 Task: Add your Gmail account to Microsoft Outlook.
Action: Mouse moved to (11, 35)
Screenshot: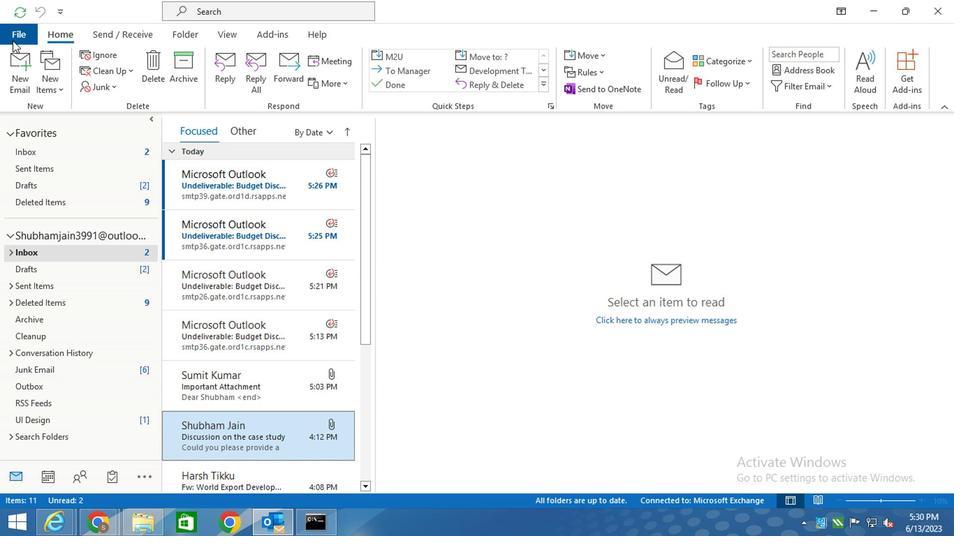 
Action: Mouse pressed left at (11, 35)
Screenshot: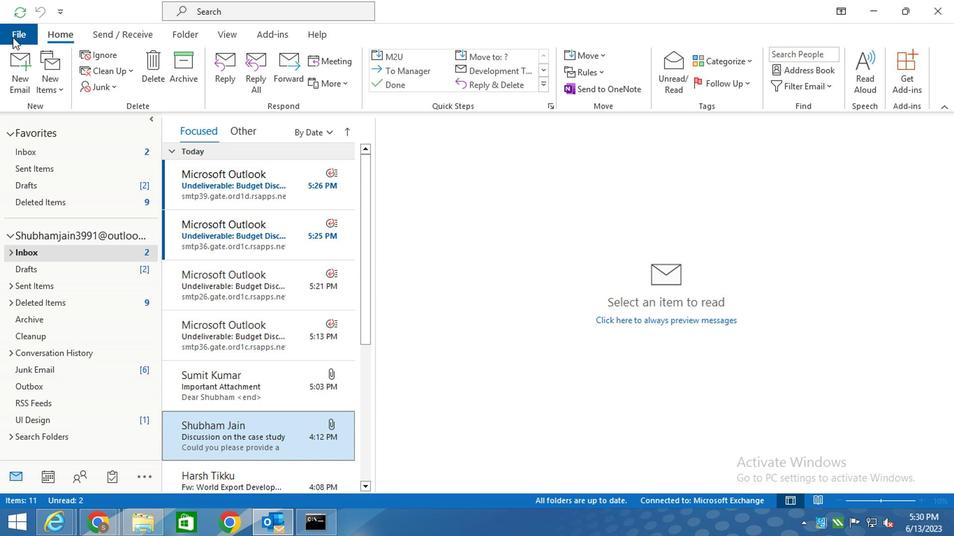 
Action: Mouse moved to (172, 124)
Screenshot: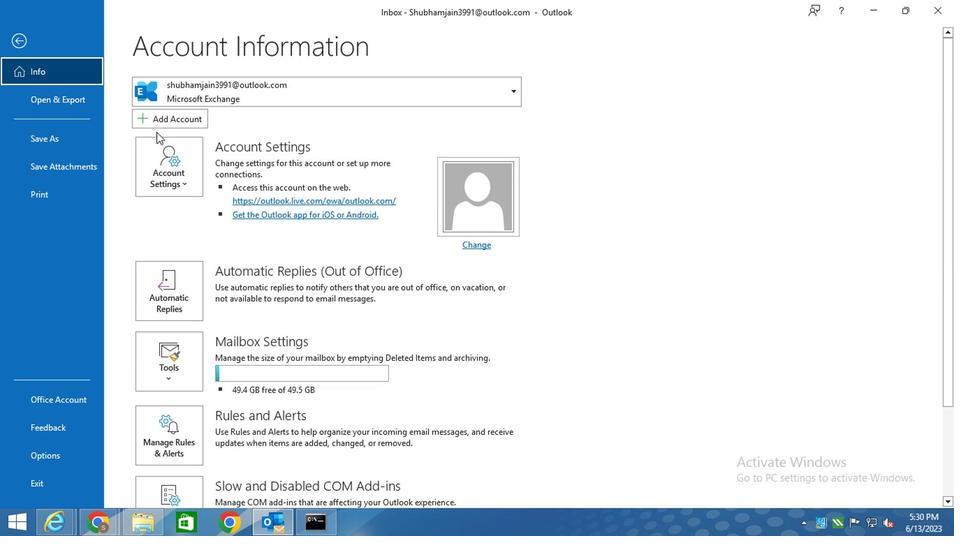 
Action: Mouse pressed left at (172, 124)
Screenshot: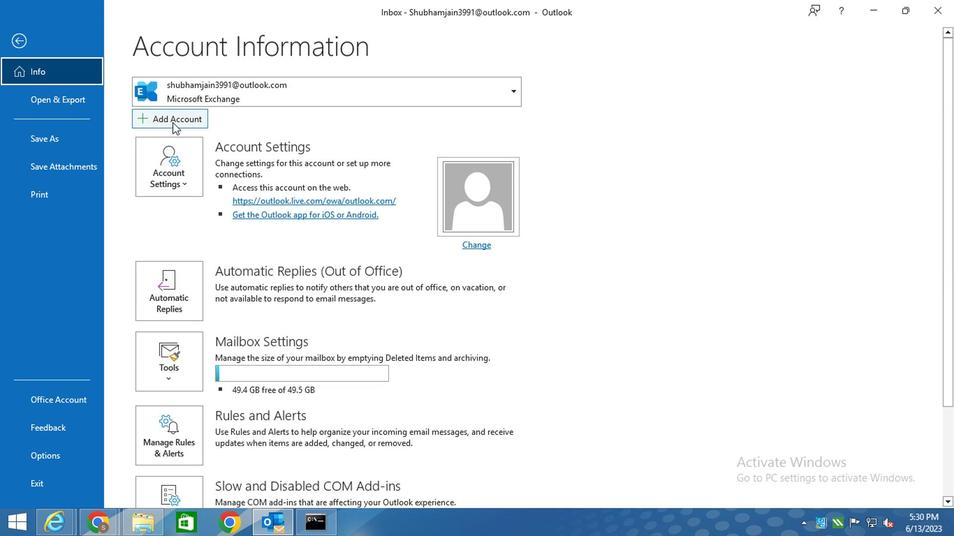 
Action: Mouse moved to (246, 212)
Screenshot: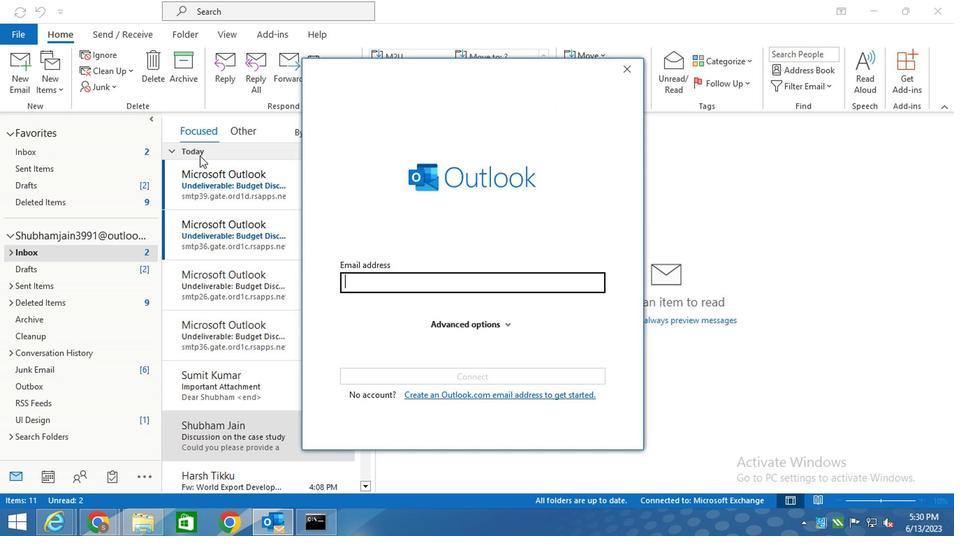 
Action: Key pressed mishraaakash840<Key.shift>@GMAIL.COM
Screenshot: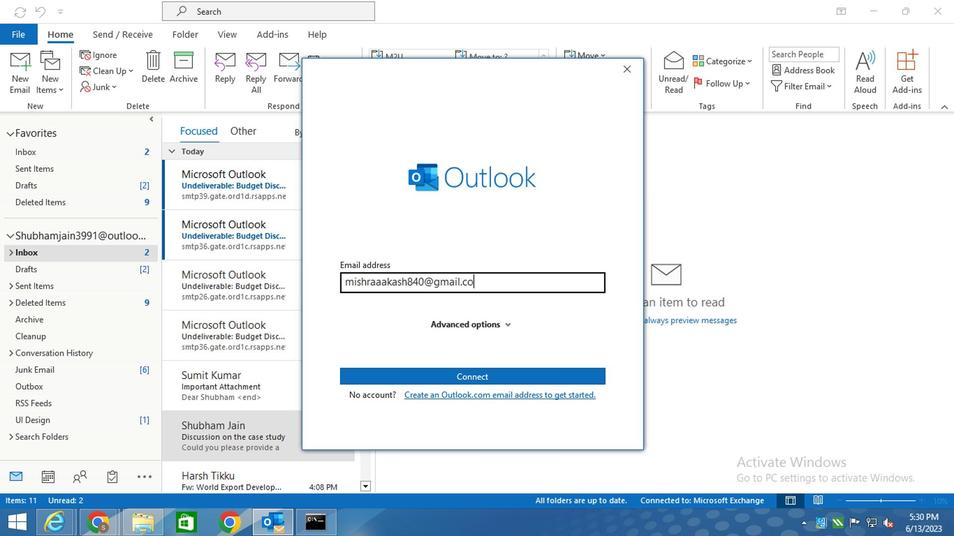 
Action: Mouse moved to (442, 326)
Screenshot: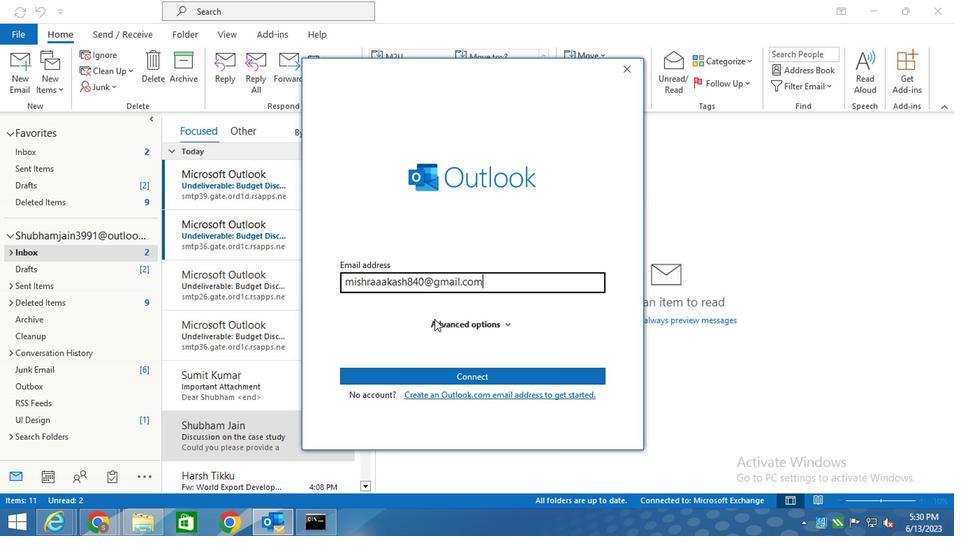 
Action: Mouse pressed left at (442, 326)
Screenshot: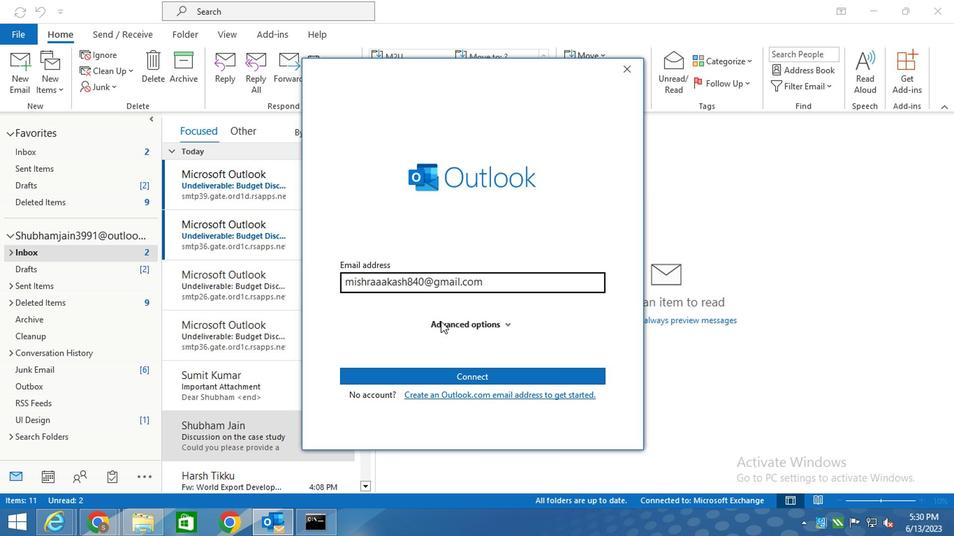
Action: Mouse moved to (411, 345)
Screenshot: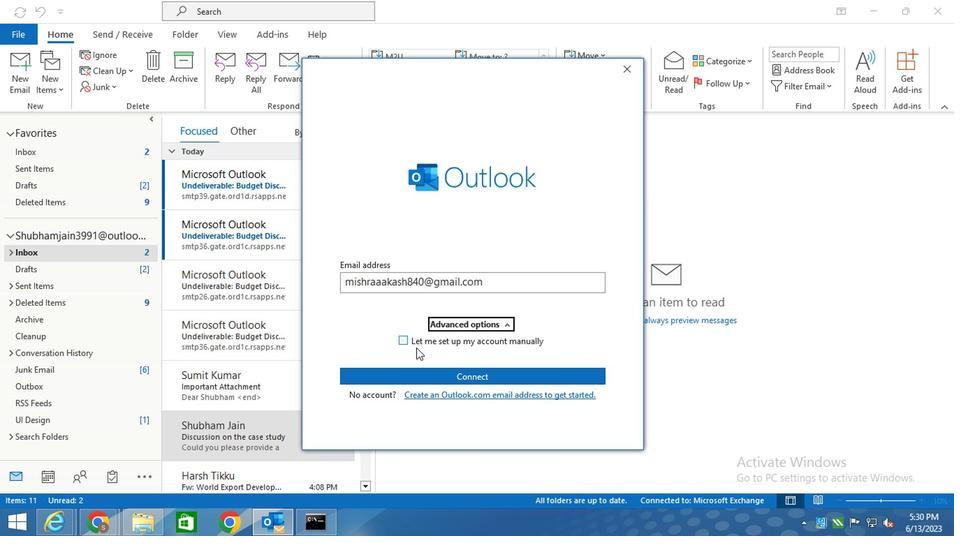 
Action: Mouse pressed left at (411, 345)
Screenshot: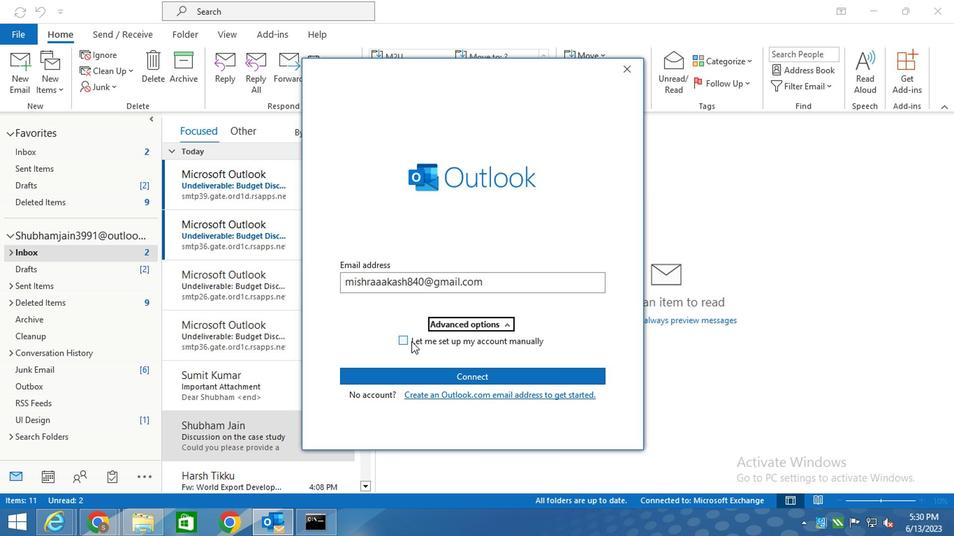 
Action: Mouse moved to (439, 375)
Screenshot: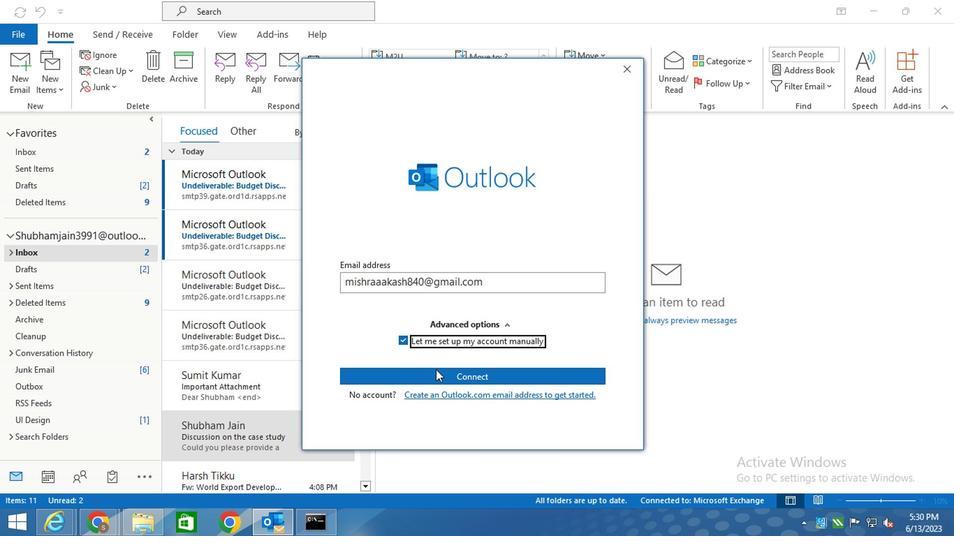 
Action: Mouse pressed left at (439, 375)
Screenshot: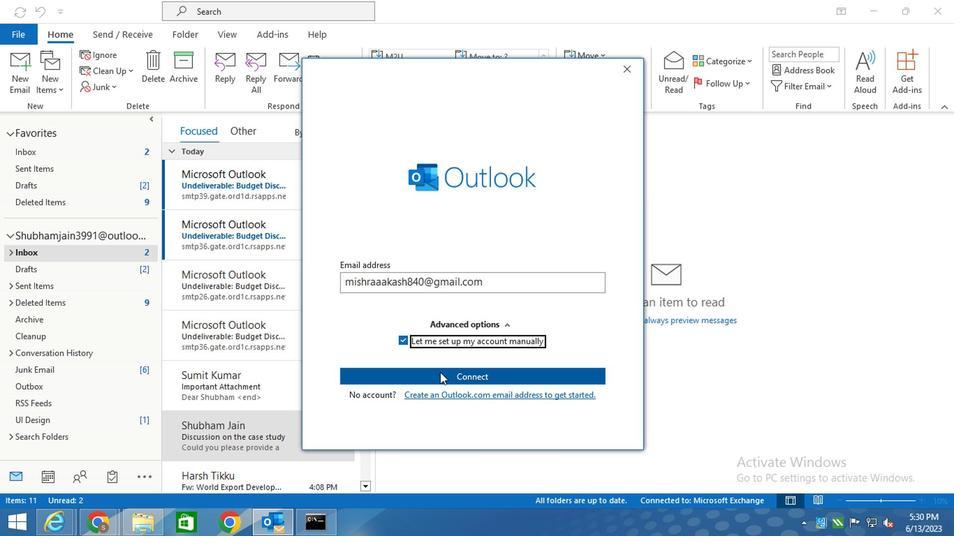 
Action: Mouse moved to (588, 183)
Screenshot: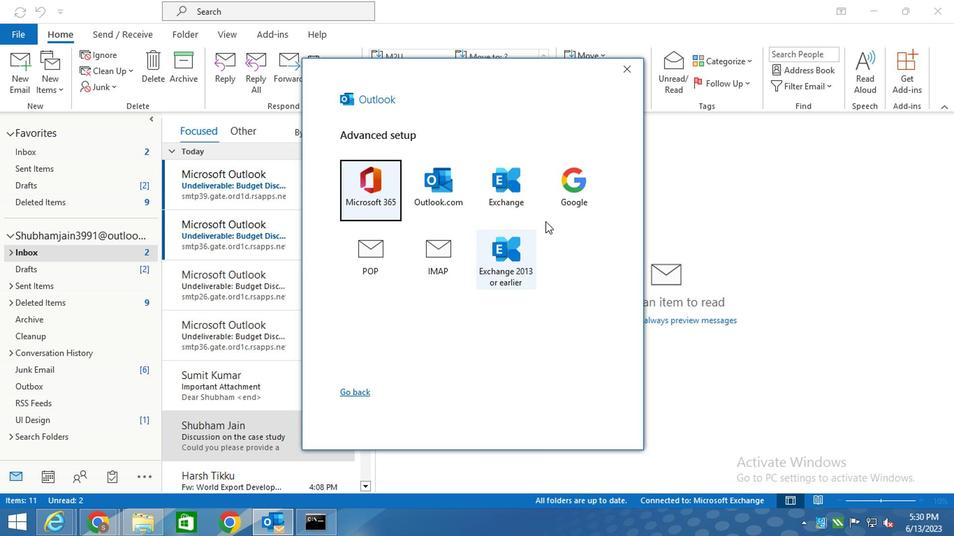
Action: Mouse pressed left at (588, 183)
Screenshot: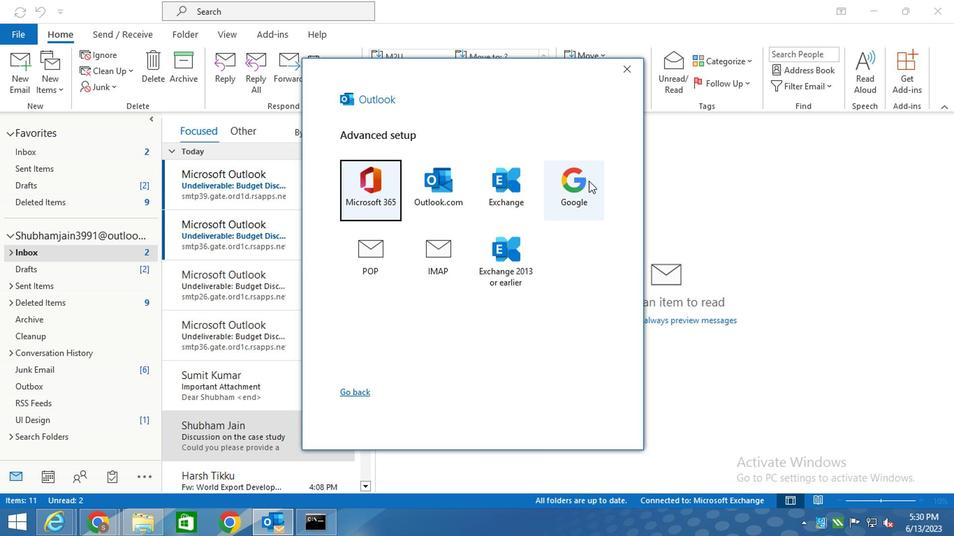 
Action: Mouse moved to (522, 284)
Screenshot: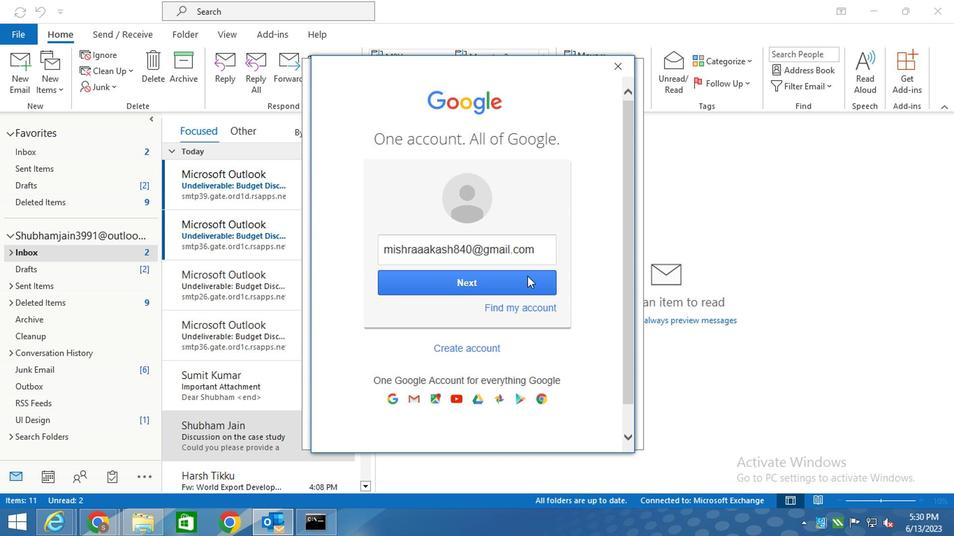 
Action: Mouse pressed left at (522, 284)
Screenshot: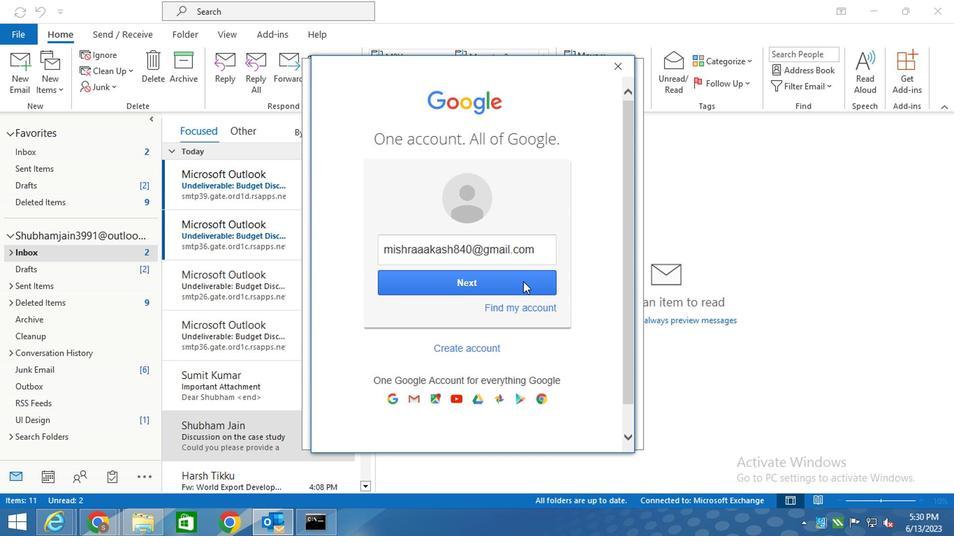 
Action: Mouse moved to (515, 293)
Screenshot: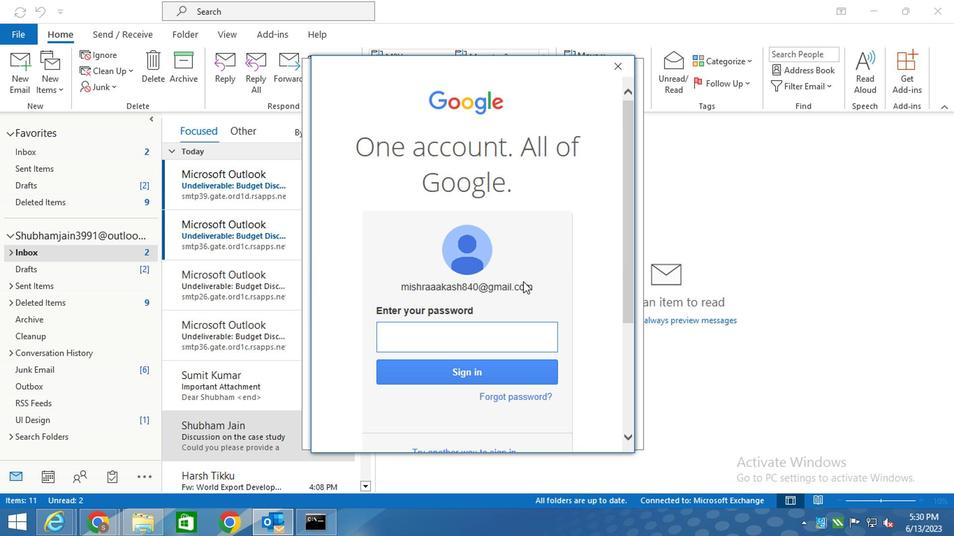 
Action: Key pressed <Key.caps_lock>A<Key.caps_lock>AKASH<Key.shift>@123
Screenshot: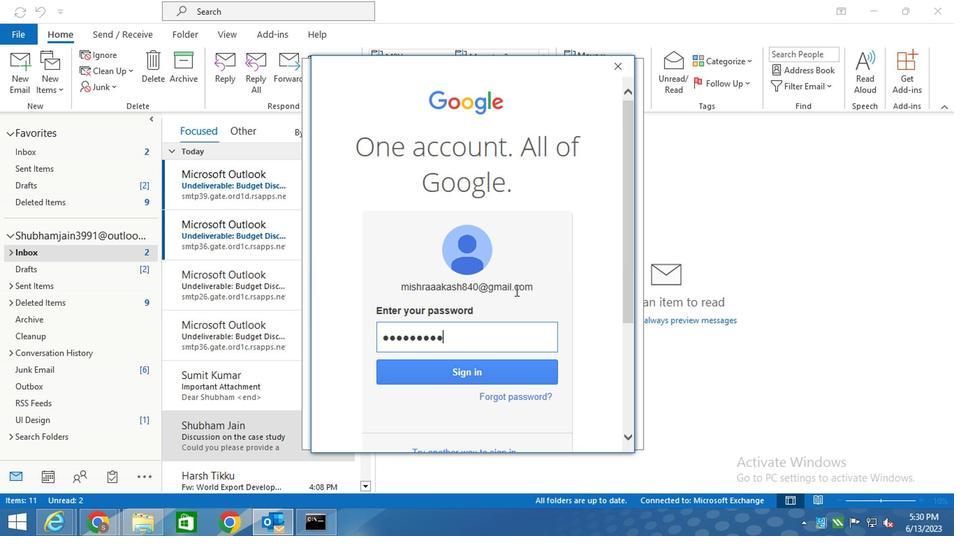 
Action: Mouse moved to (524, 384)
Screenshot: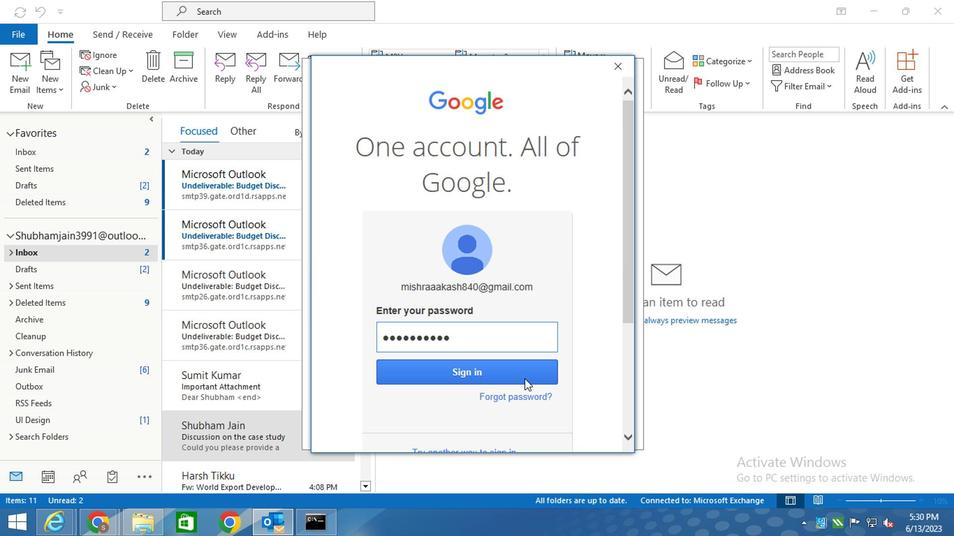 
Action: Mouse pressed left at (524, 384)
Screenshot: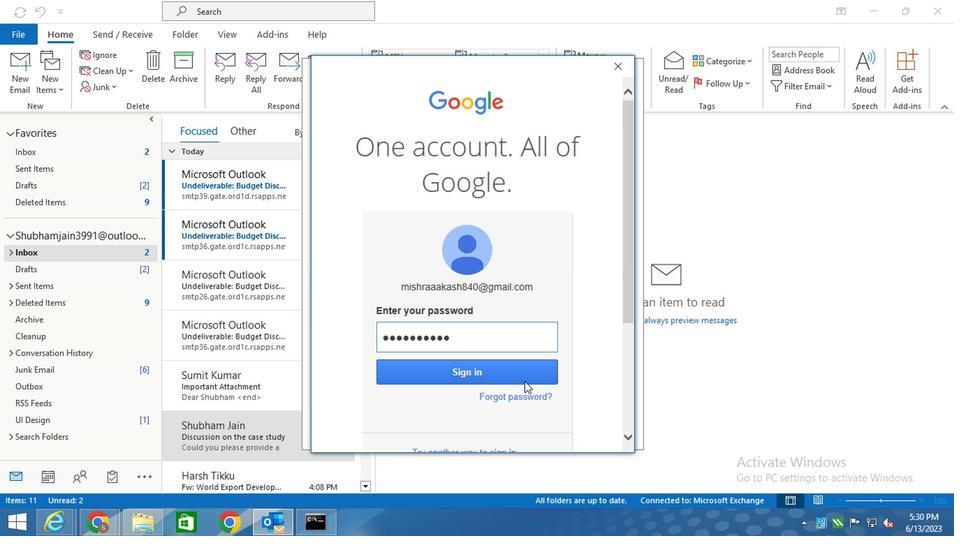 
Action: Mouse moved to (535, 377)
Screenshot: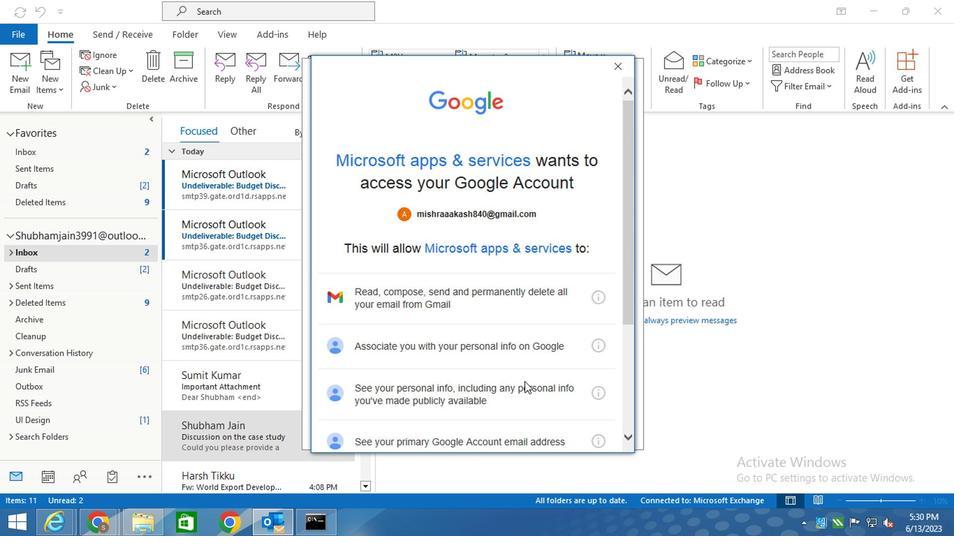 
Action: Mouse scrolled (535, 376) with delta (0, 0)
Screenshot: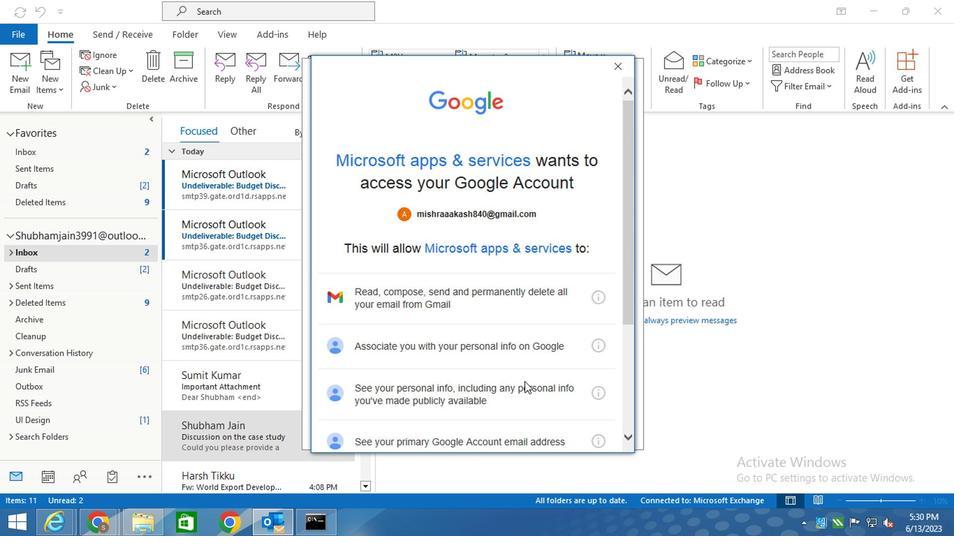 
Action: Mouse moved to (535, 365)
Screenshot: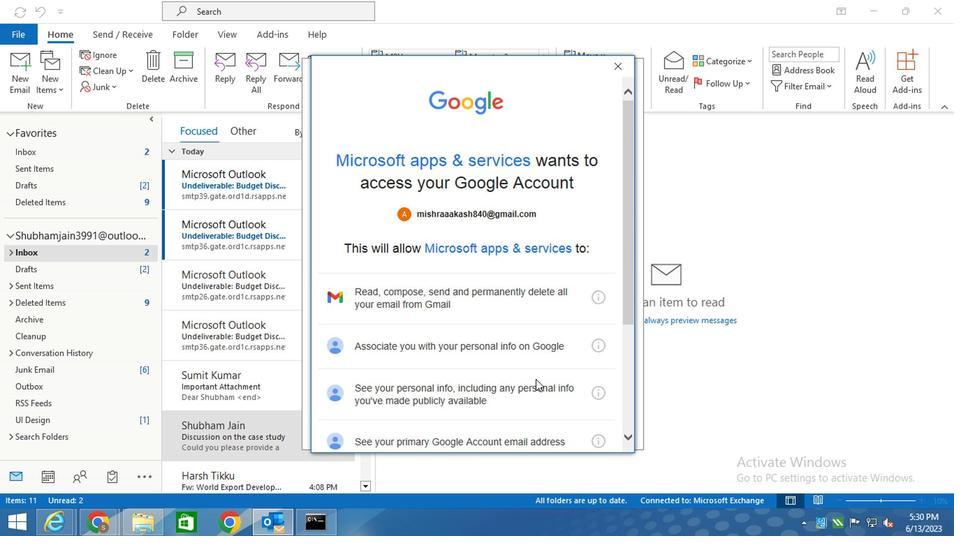 
Action: Mouse scrolled (535, 364) with delta (0, 0)
Screenshot: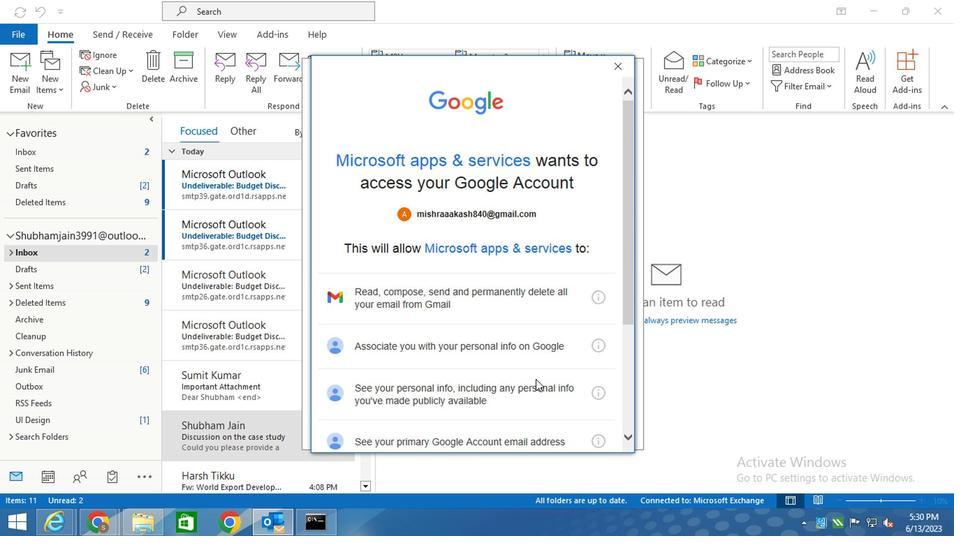 
Action: Mouse moved to (545, 344)
Screenshot: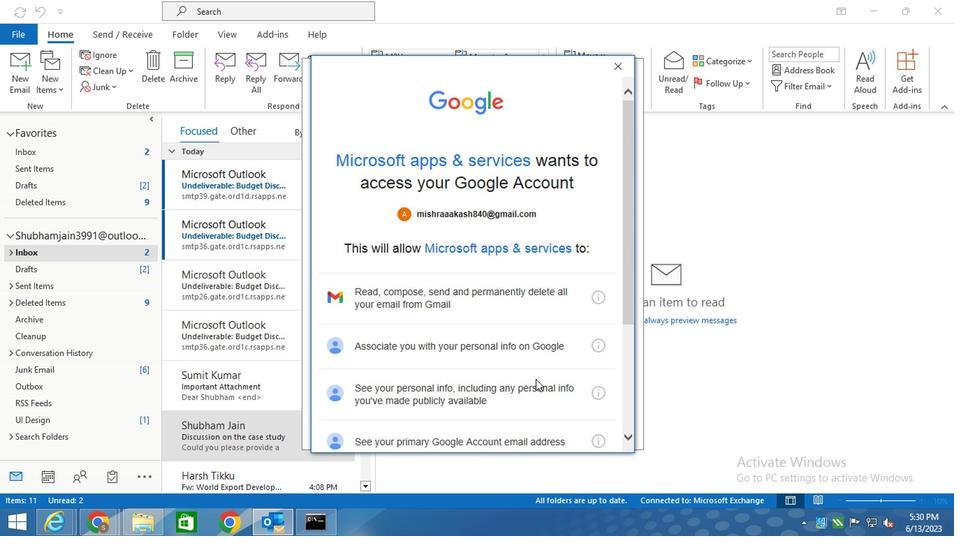 
Action: Mouse scrolled (545, 343) with delta (0, 0)
Screenshot: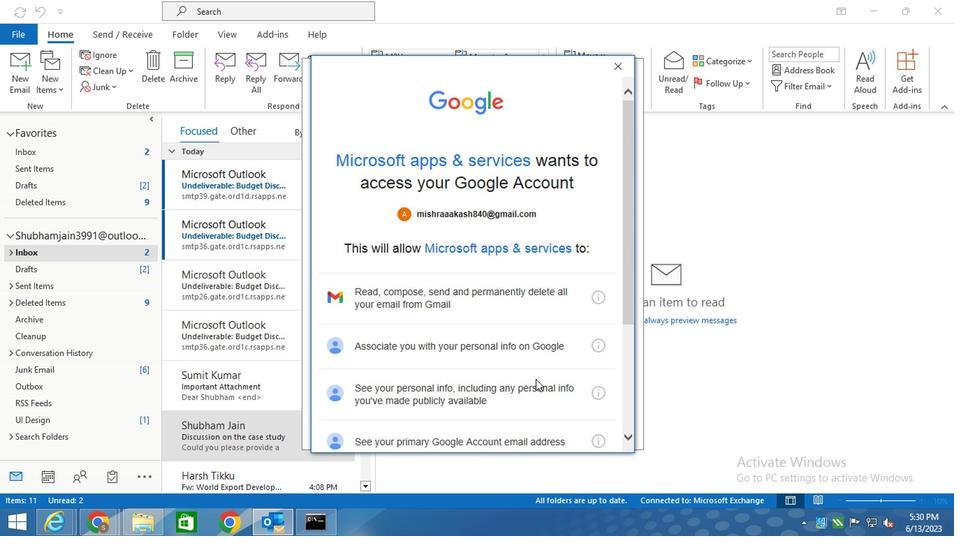 
Action: Mouse moved to (549, 333)
Screenshot: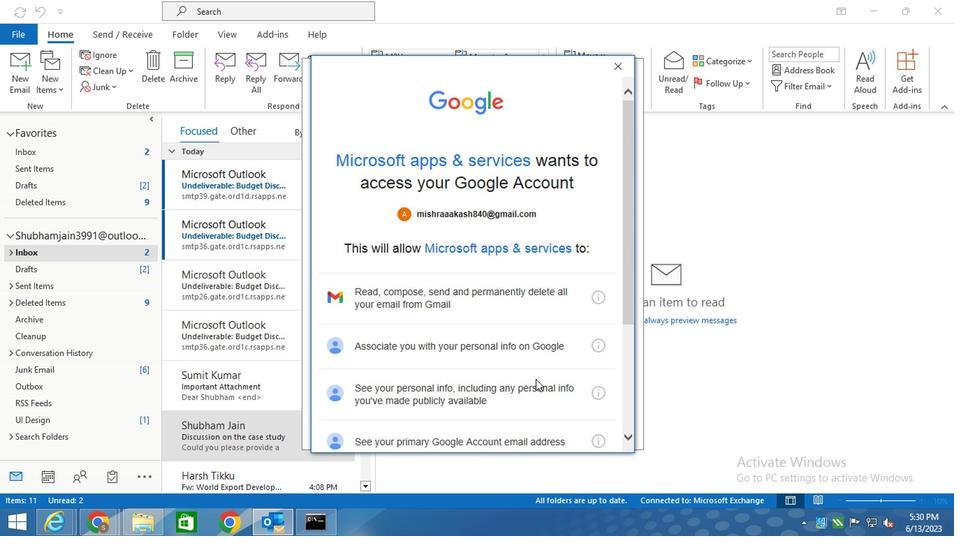 
Action: Mouse scrolled (549, 333) with delta (0, 0)
Screenshot: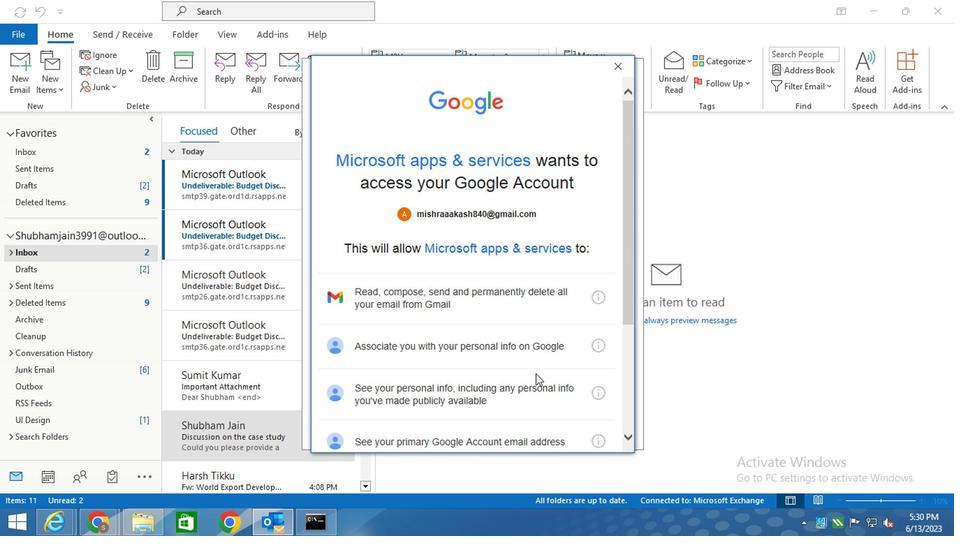 
Action: Mouse moved to (549, 333)
Screenshot: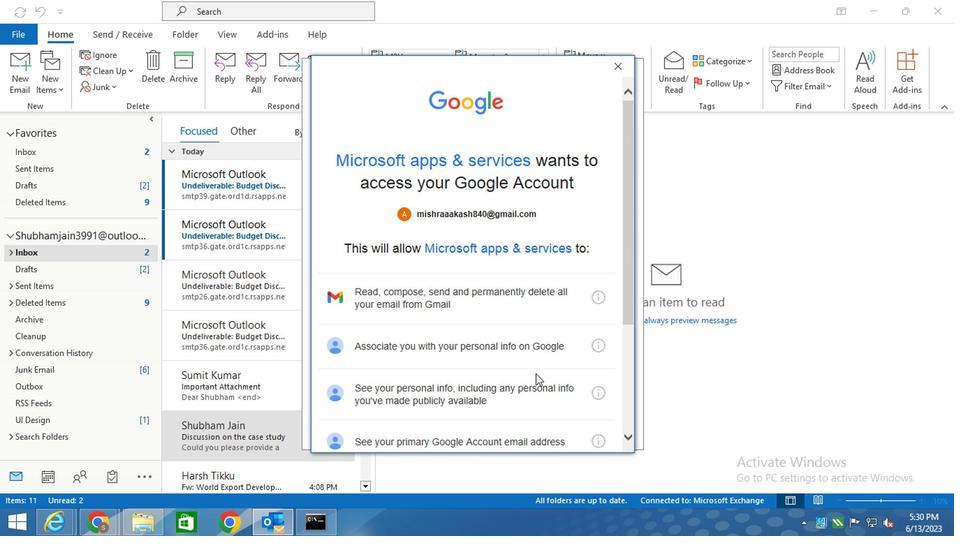 
Action: Mouse scrolled (549, 332) with delta (0, 0)
Screenshot: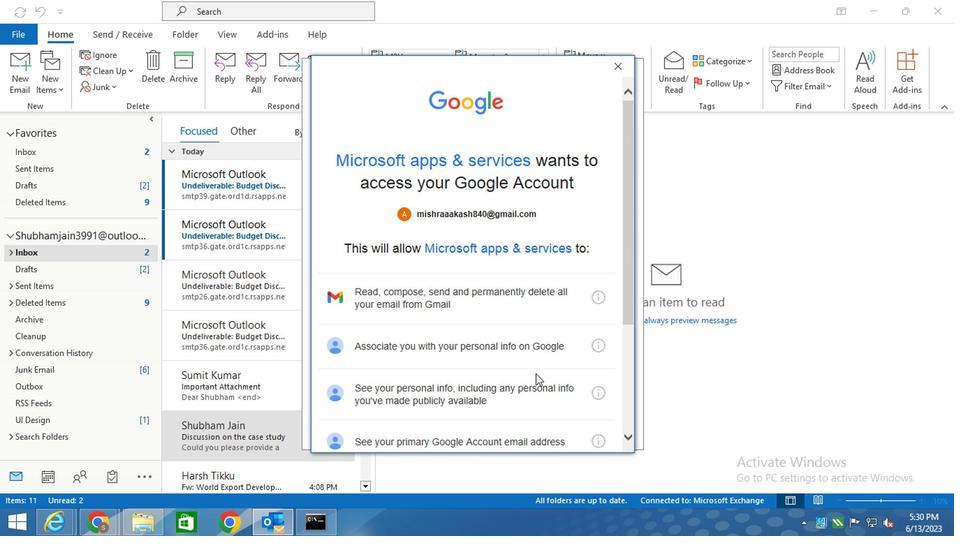 
Action: Mouse moved to (549, 331)
Screenshot: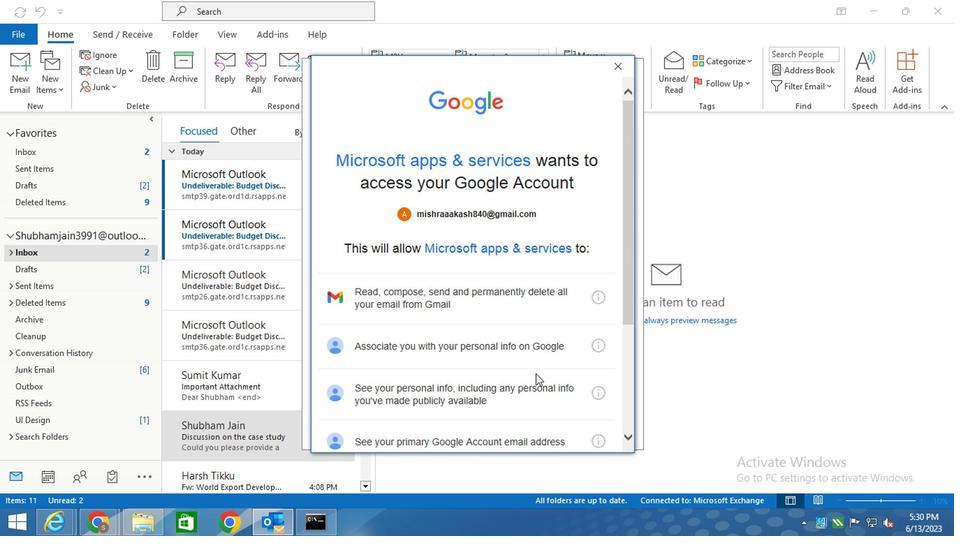 
Action: Mouse scrolled (549, 330) with delta (0, 0)
Screenshot: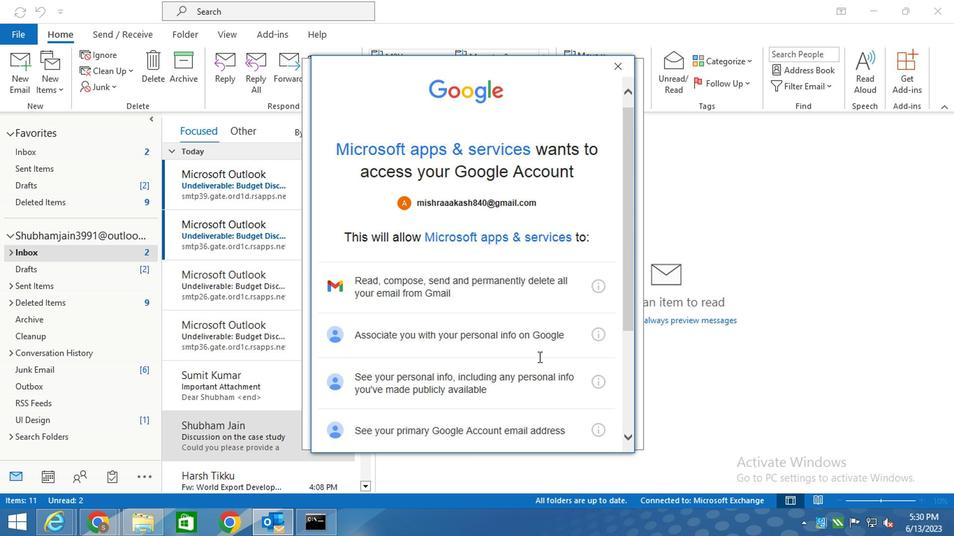 
Action: Mouse scrolled (549, 330) with delta (0, 0)
Screenshot: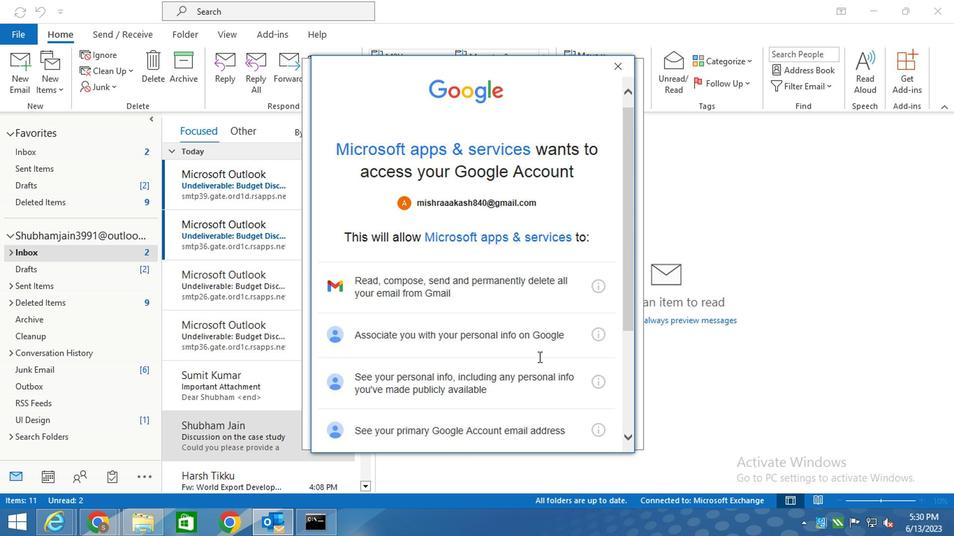
Action: Mouse moved to (549, 374)
Screenshot: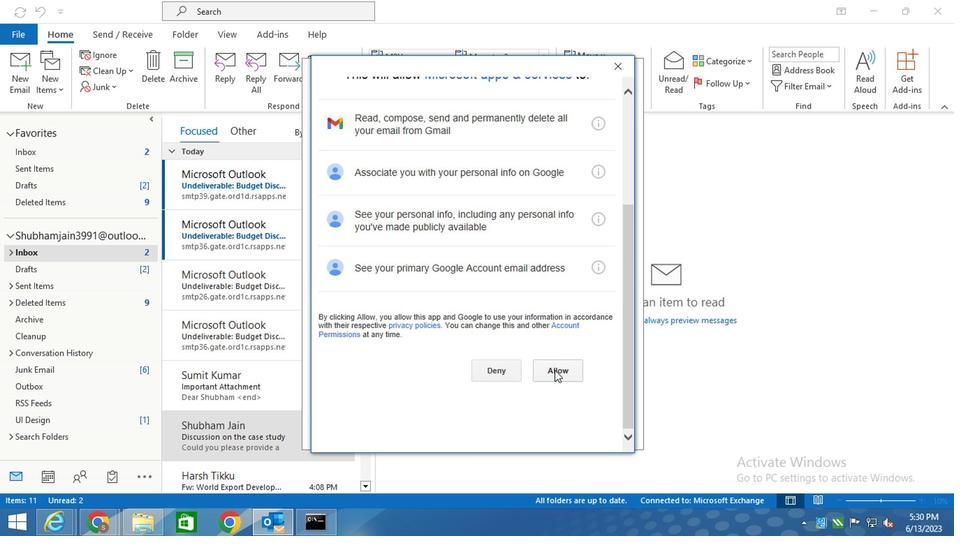 
Action: Mouse pressed left at (549, 374)
Screenshot: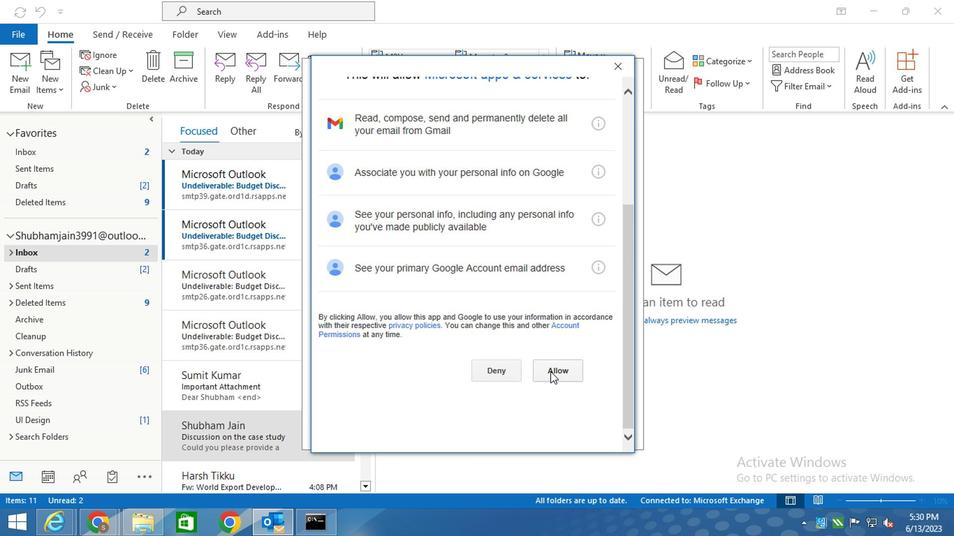 
Action: Mouse moved to (532, 416)
Screenshot: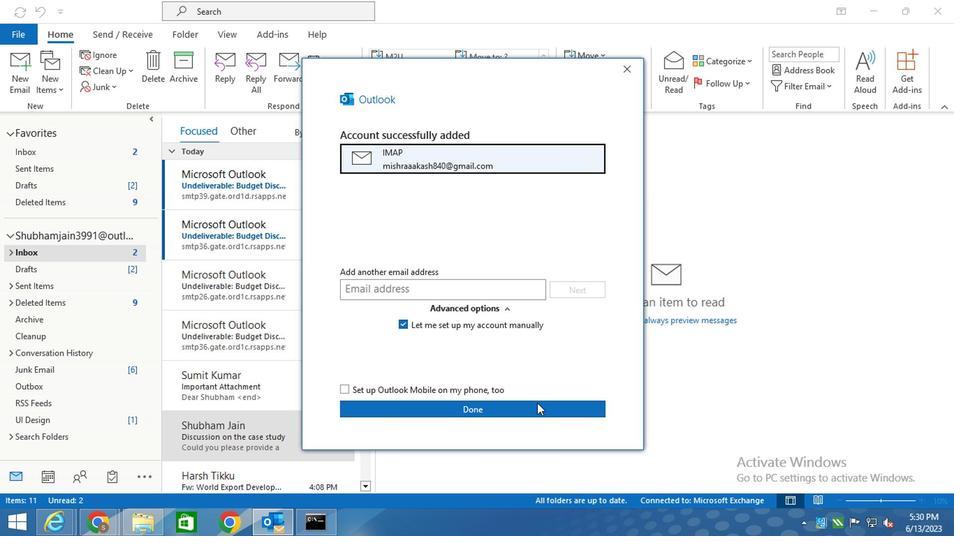 
Action: Mouse pressed left at (532, 416)
Screenshot: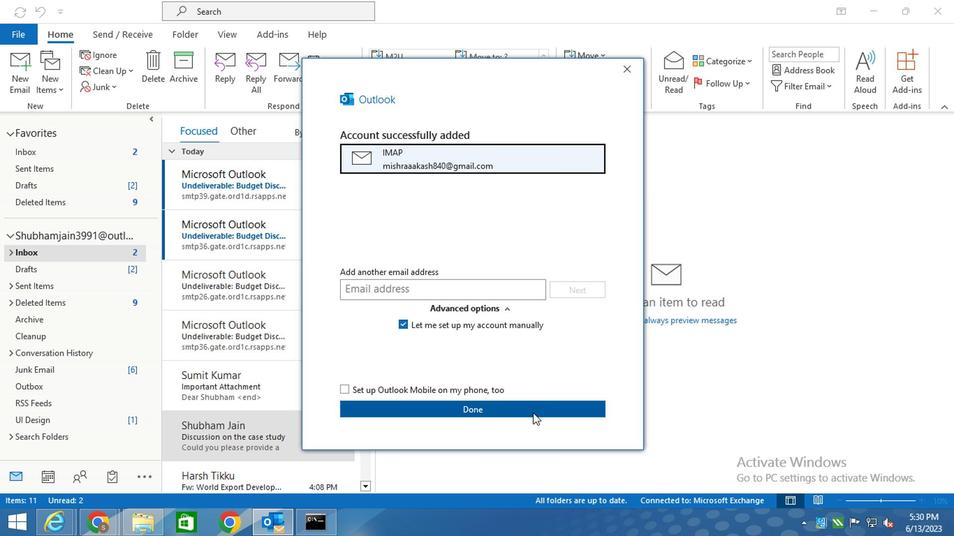 
